 Task: Set the Polarization (Voltage) for Satellite equipment control to Circular Right Hand (13V).
Action: Mouse moved to (105, 16)
Screenshot: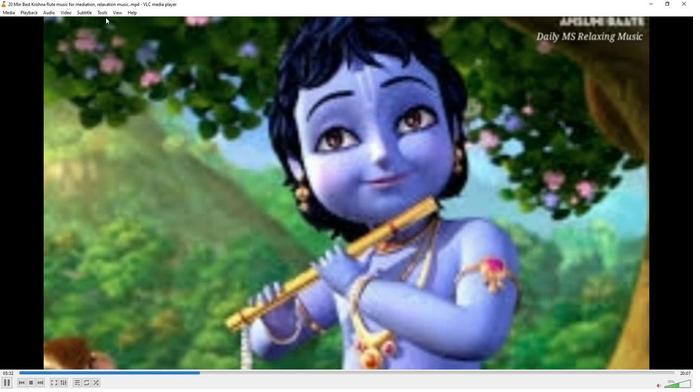 
Action: Mouse pressed left at (105, 16)
Screenshot: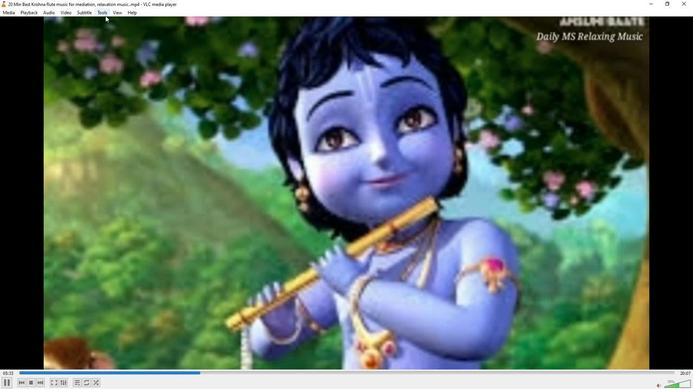 
Action: Mouse moved to (111, 98)
Screenshot: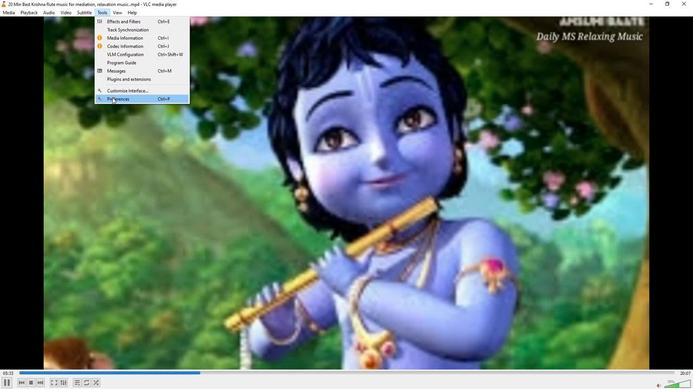 
Action: Mouse pressed left at (111, 98)
Screenshot: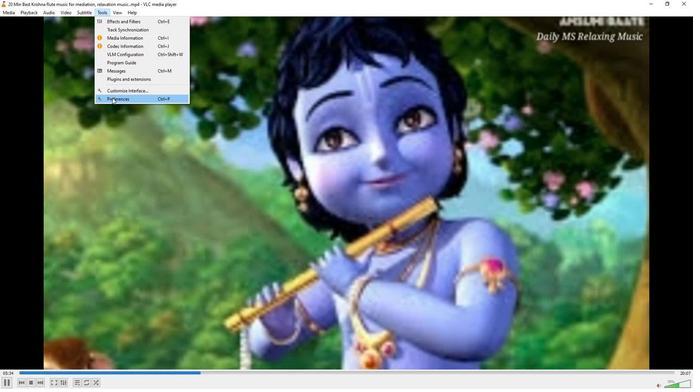 
Action: Mouse moved to (228, 318)
Screenshot: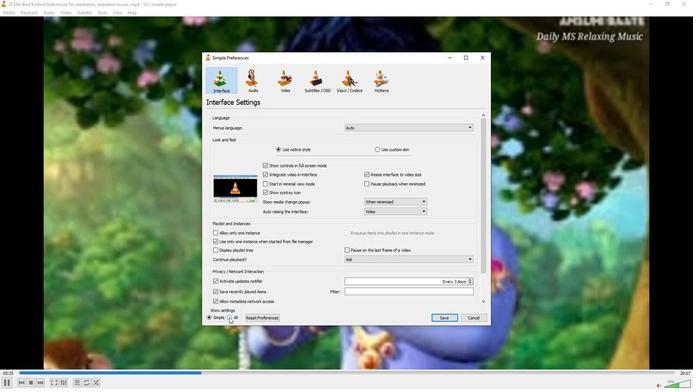
Action: Mouse pressed left at (228, 318)
Screenshot: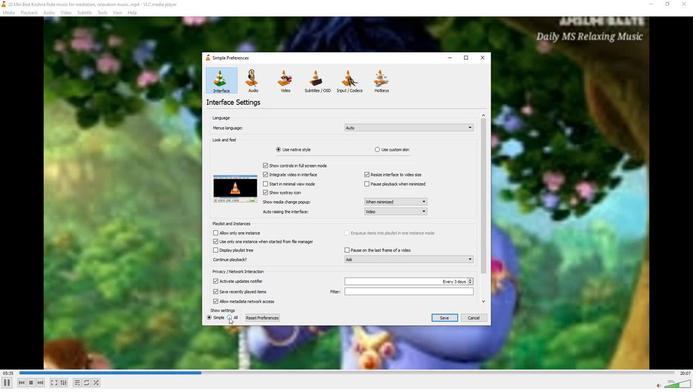 
Action: Mouse moved to (220, 196)
Screenshot: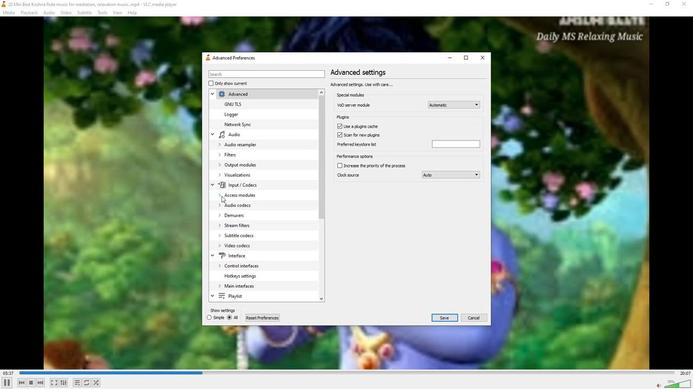 
Action: Mouse pressed left at (220, 196)
Screenshot: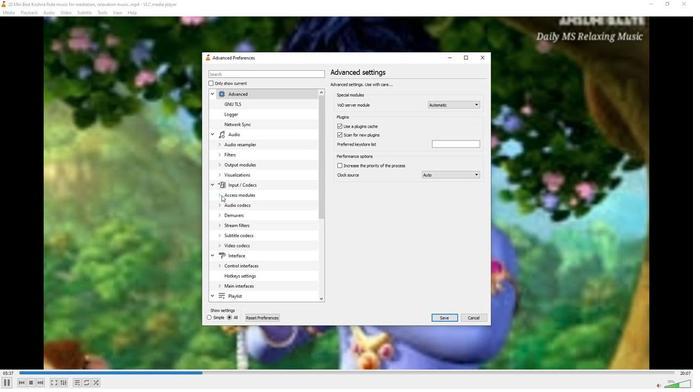 
Action: Mouse moved to (236, 256)
Screenshot: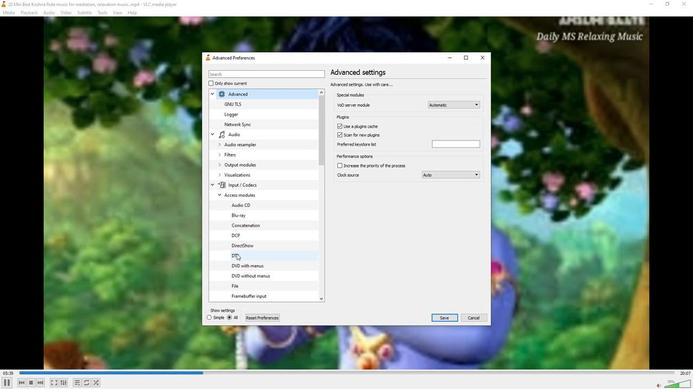 
Action: Mouse pressed left at (236, 256)
Screenshot: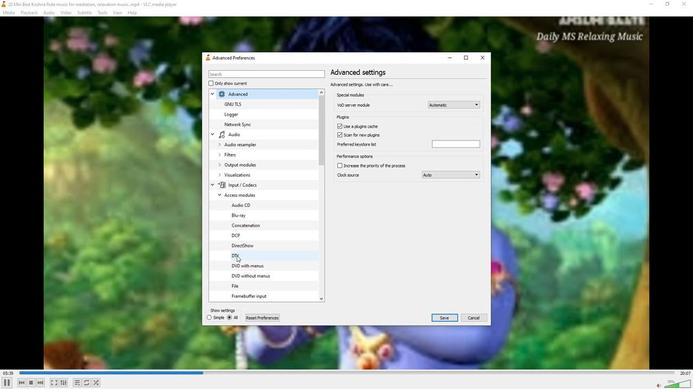 
Action: Mouse moved to (397, 262)
Screenshot: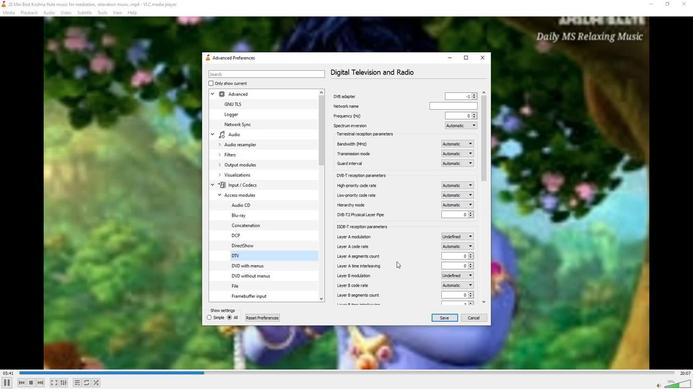 
Action: Mouse scrolled (397, 262) with delta (0, 0)
Screenshot: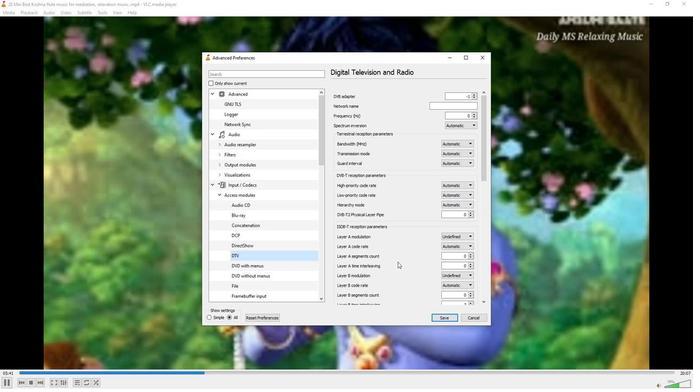 
Action: Mouse scrolled (397, 262) with delta (0, 0)
Screenshot: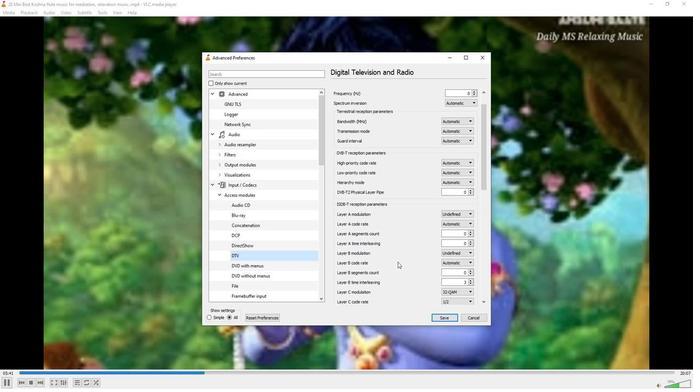
Action: Mouse scrolled (397, 262) with delta (0, 0)
Screenshot: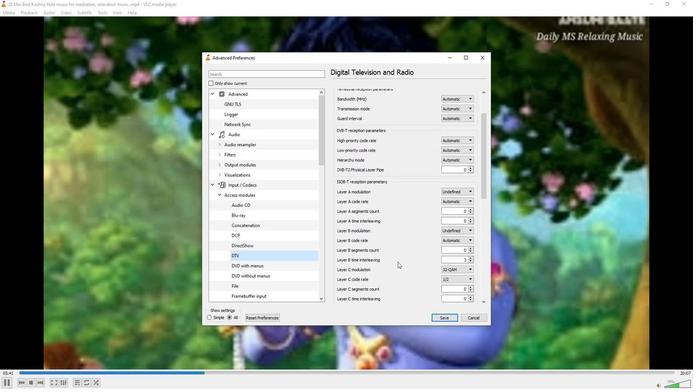 
Action: Mouse scrolled (397, 262) with delta (0, 0)
Screenshot: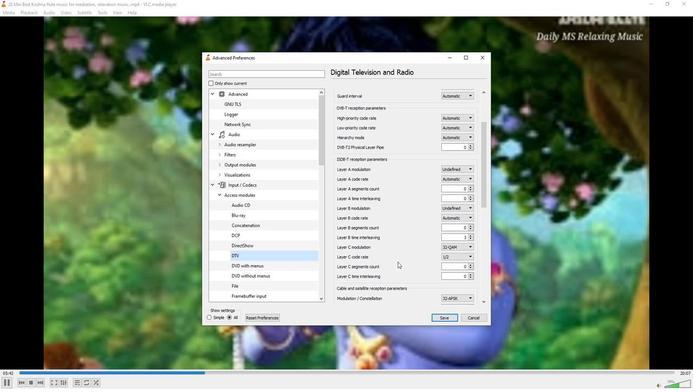 
Action: Mouse scrolled (397, 262) with delta (0, 0)
Screenshot: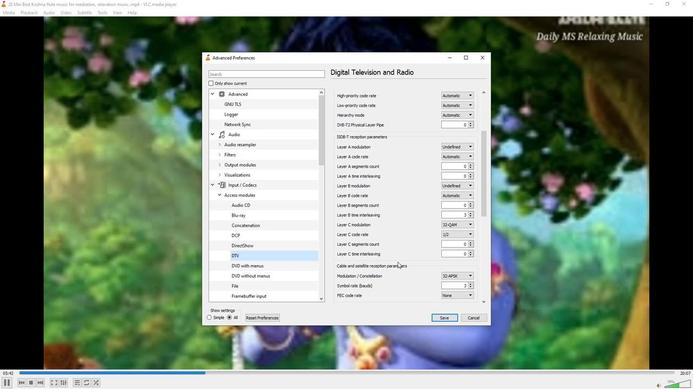 
Action: Mouse scrolled (397, 262) with delta (0, 0)
Screenshot: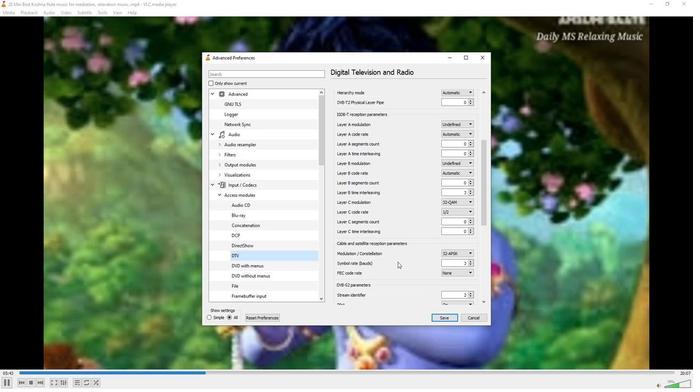
Action: Mouse scrolled (397, 262) with delta (0, 0)
Screenshot: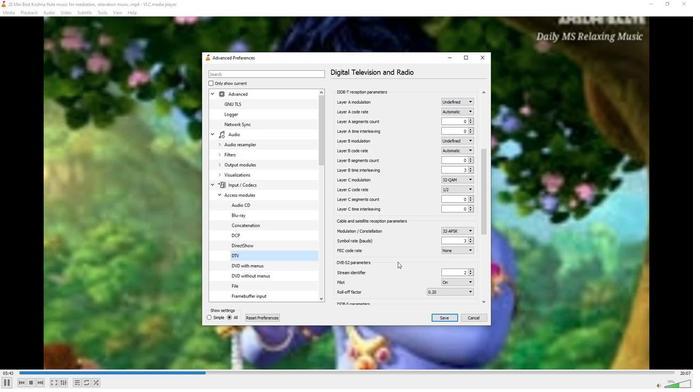 
Action: Mouse scrolled (397, 262) with delta (0, 0)
Screenshot: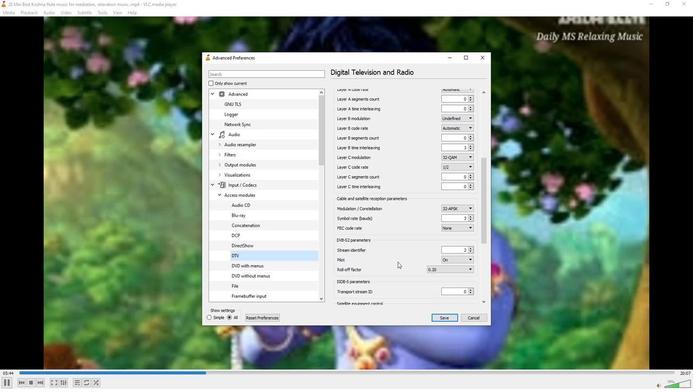 
Action: Mouse scrolled (397, 262) with delta (0, 0)
Screenshot: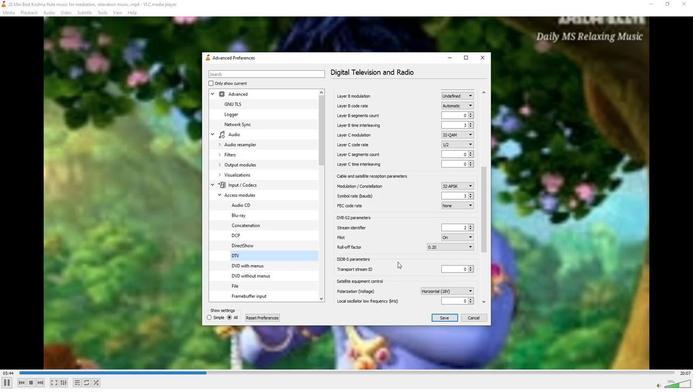 
Action: Mouse scrolled (397, 262) with delta (0, 0)
Screenshot: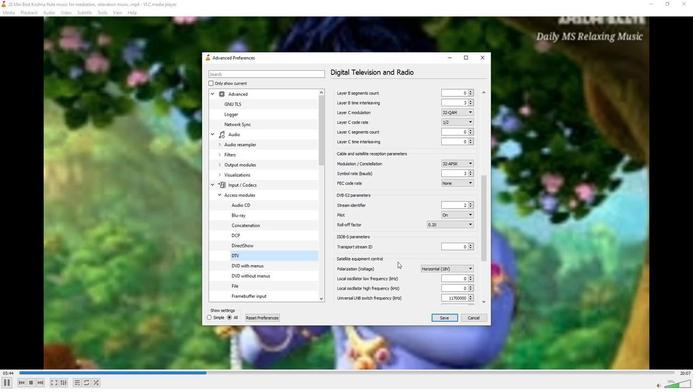 
Action: Mouse scrolled (397, 262) with delta (0, 0)
Screenshot: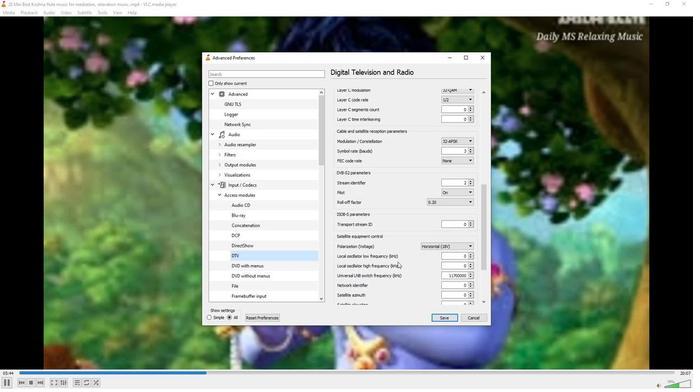 
Action: Mouse moved to (454, 224)
Screenshot: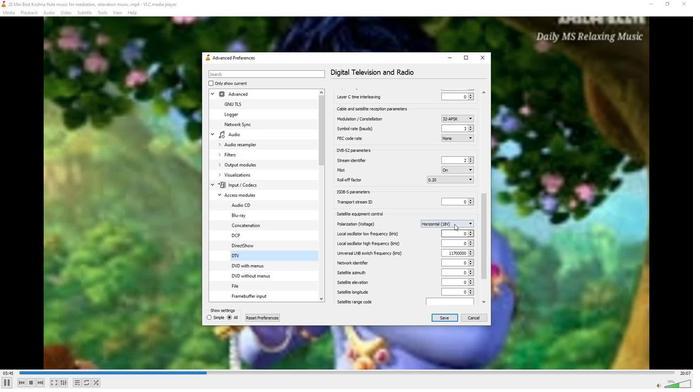 
Action: Mouse pressed left at (454, 224)
Screenshot: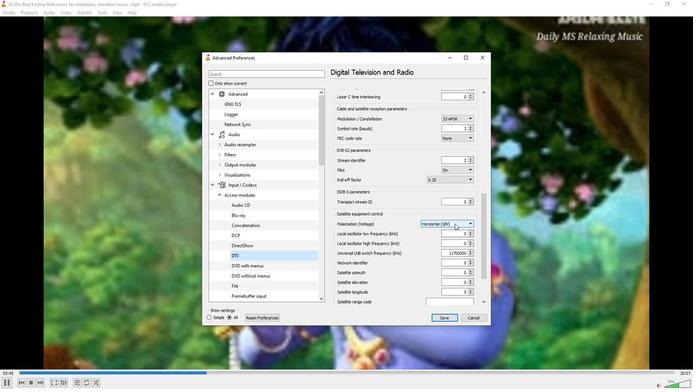 
Action: Mouse moved to (445, 245)
Screenshot: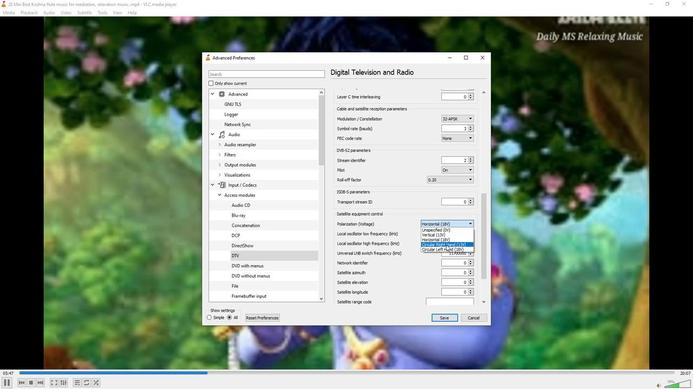 
Action: Mouse pressed left at (445, 245)
Screenshot: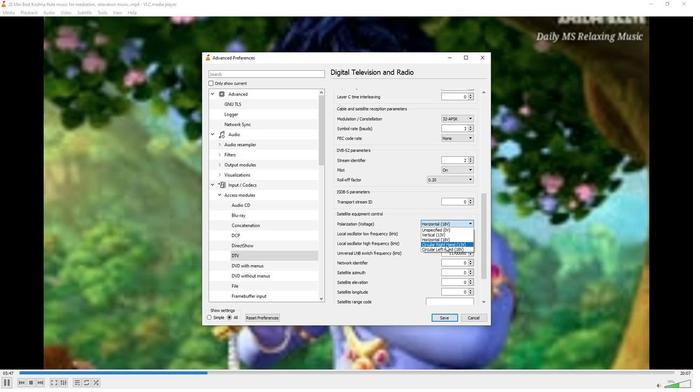 
Action: Mouse moved to (419, 244)
Screenshot: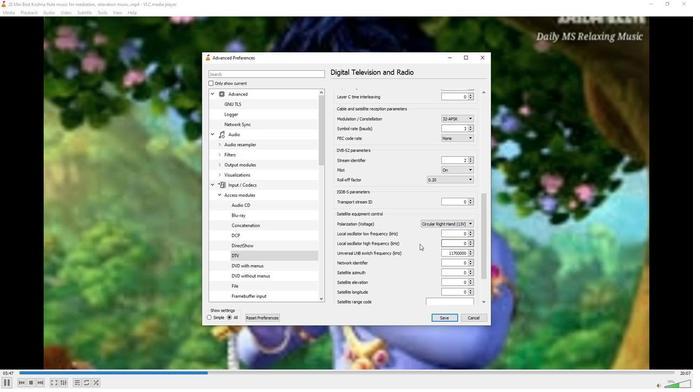 
